 Task: Create a due date automation trigger when advanced on, 2 hours before a card is due add basic not assigned to anyone.
Action: Mouse moved to (1023, 302)
Screenshot: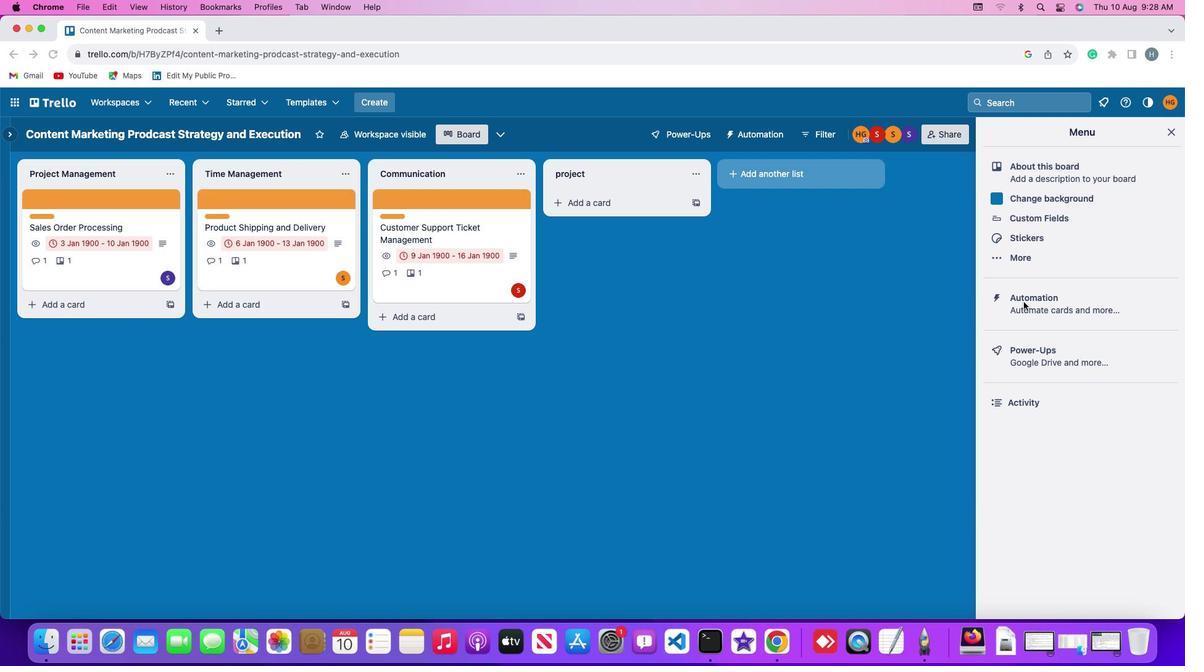 
Action: Mouse pressed left at (1023, 302)
Screenshot: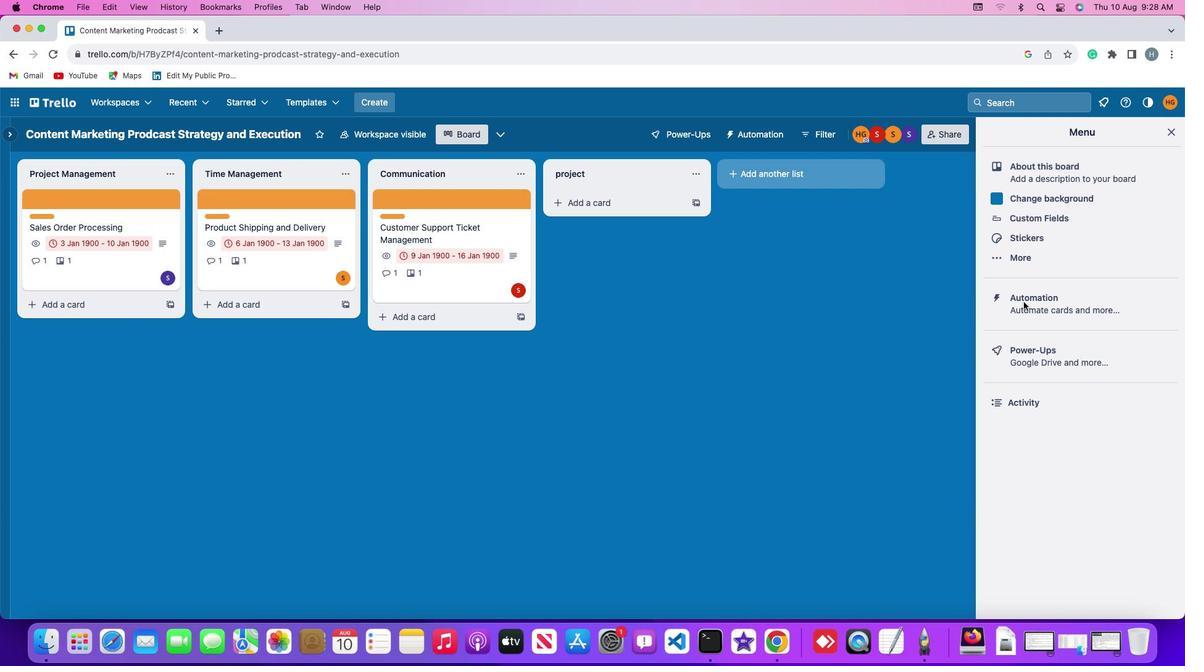 
Action: Mouse pressed left at (1023, 302)
Screenshot: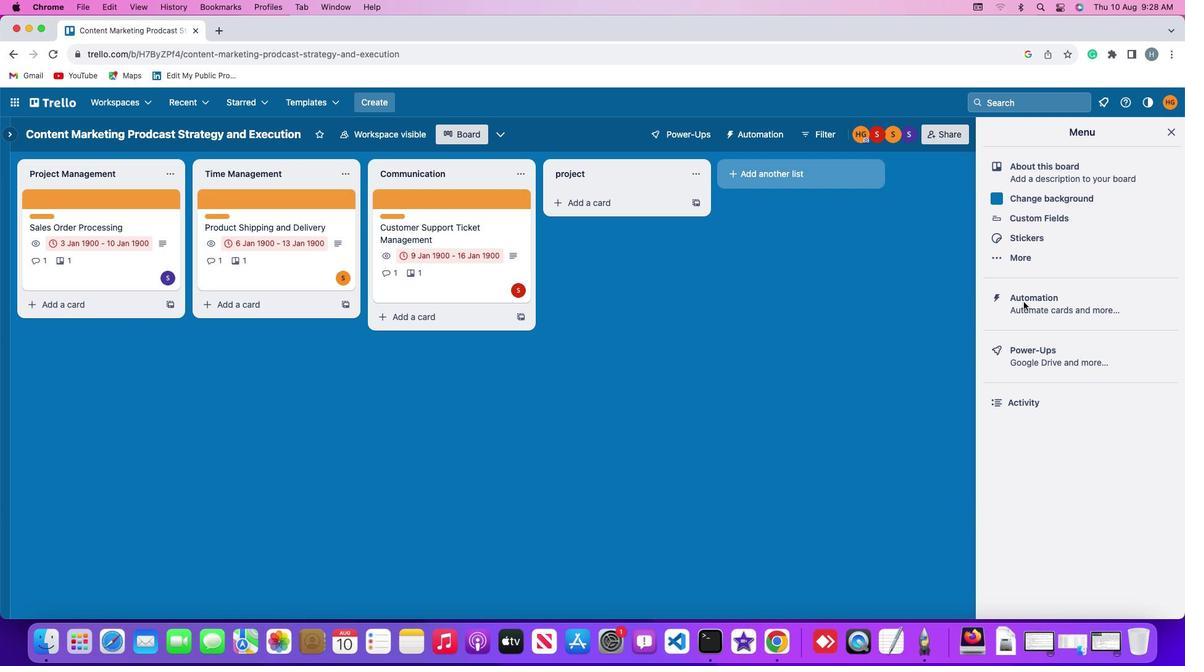 
Action: Mouse moved to (79, 291)
Screenshot: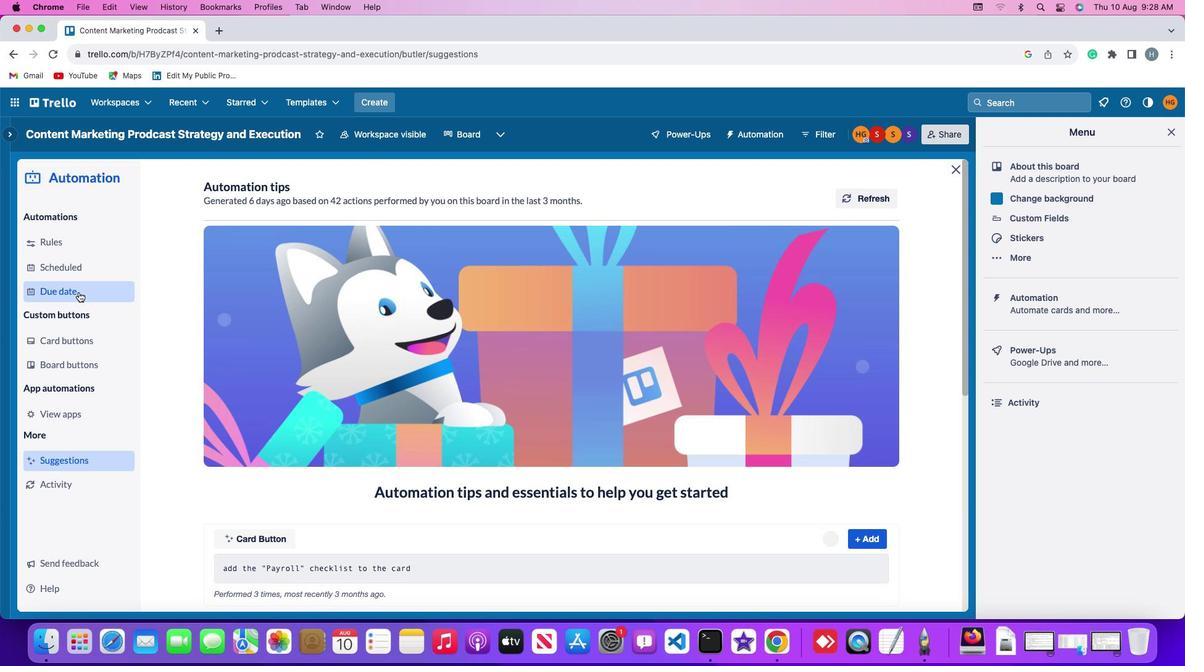 
Action: Mouse pressed left at (79, 291)
Screenshot: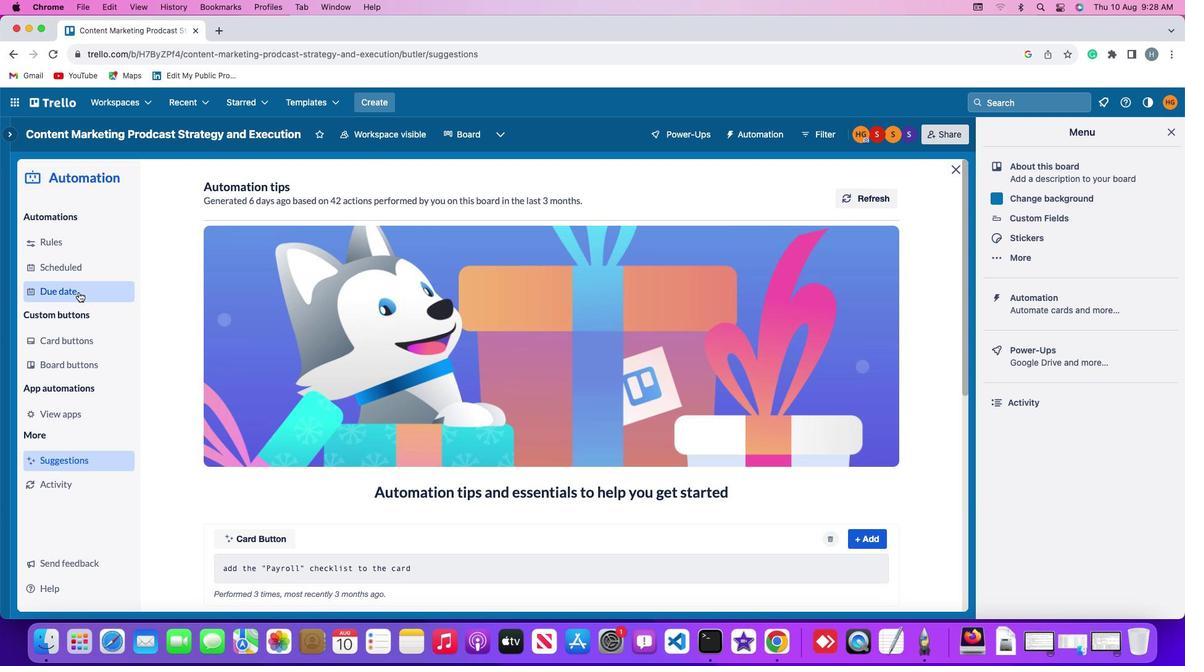 
Action: Mouse moved to (831, 186)
Screenshot: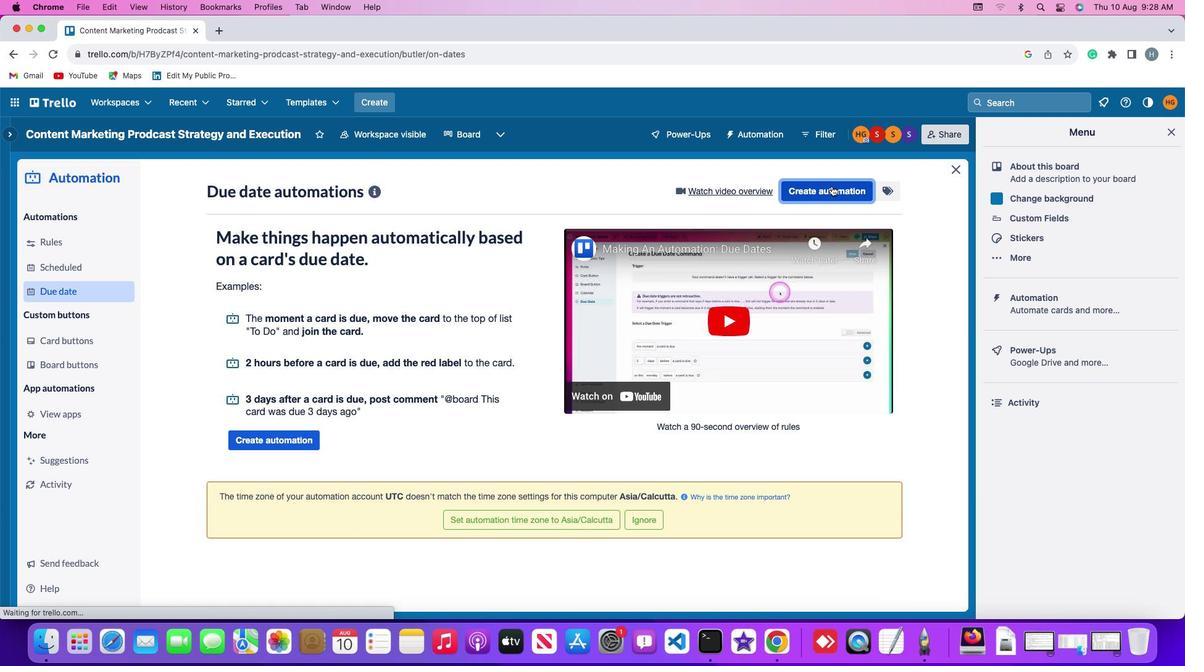 
Action: Mouse pressed left at (831, 186)
Screenshot: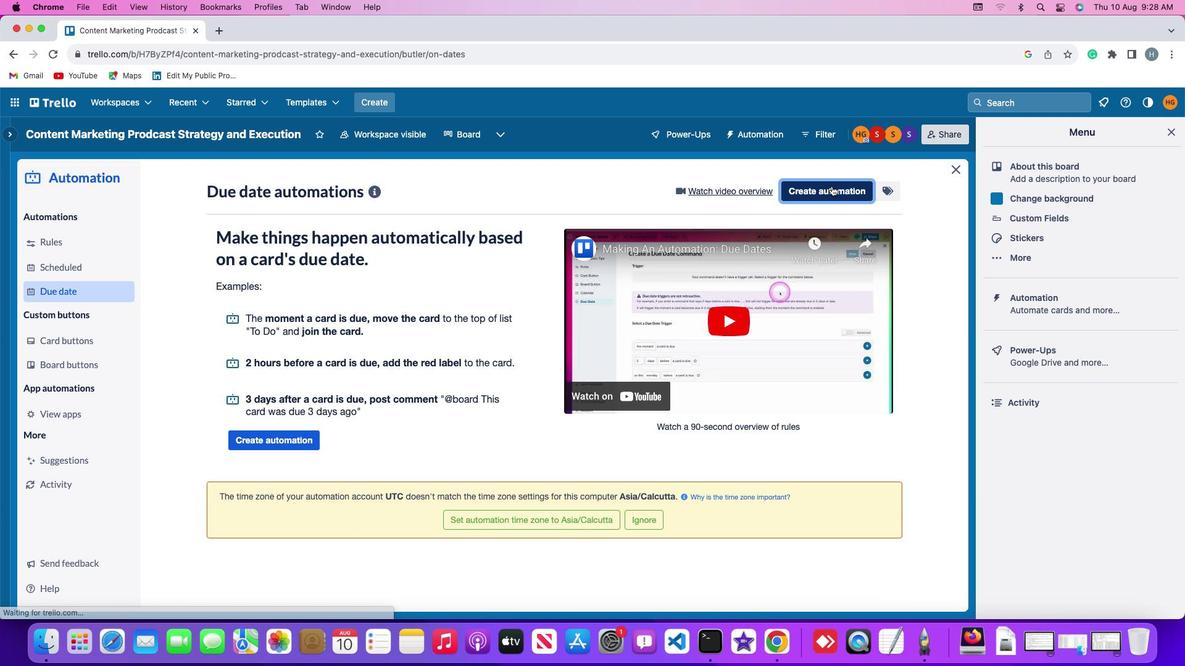 
Action: Mouse moved to (276, 309)
Screenshot: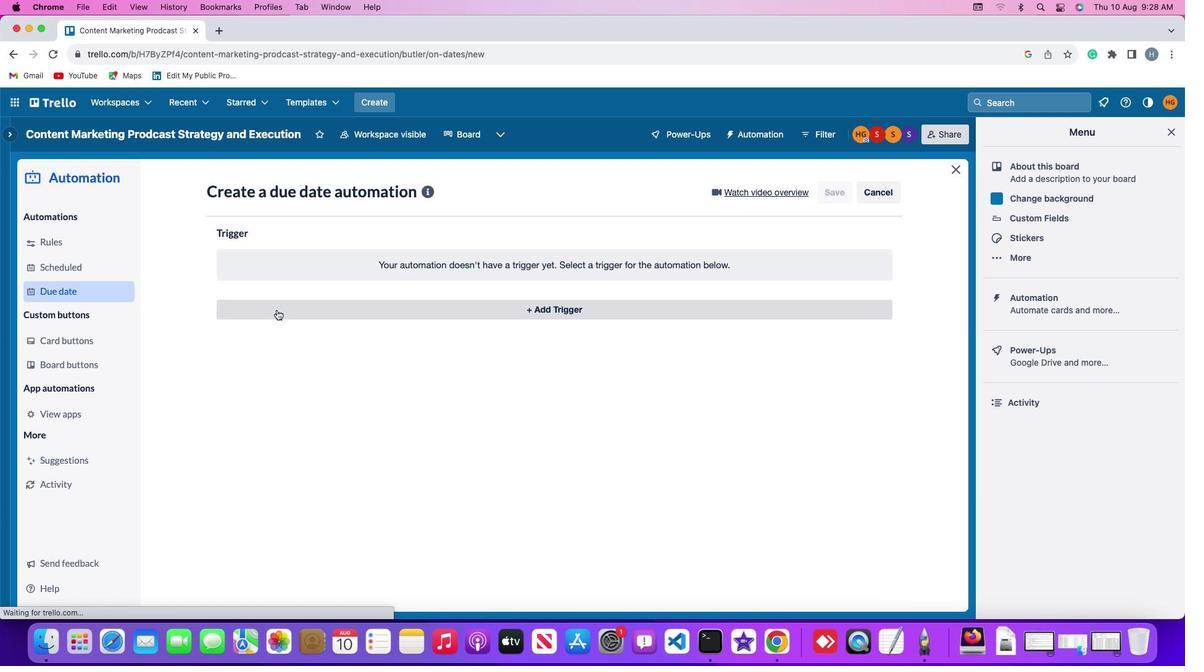 
Action: Mouse pressed left at (276, 309)
Screenshot: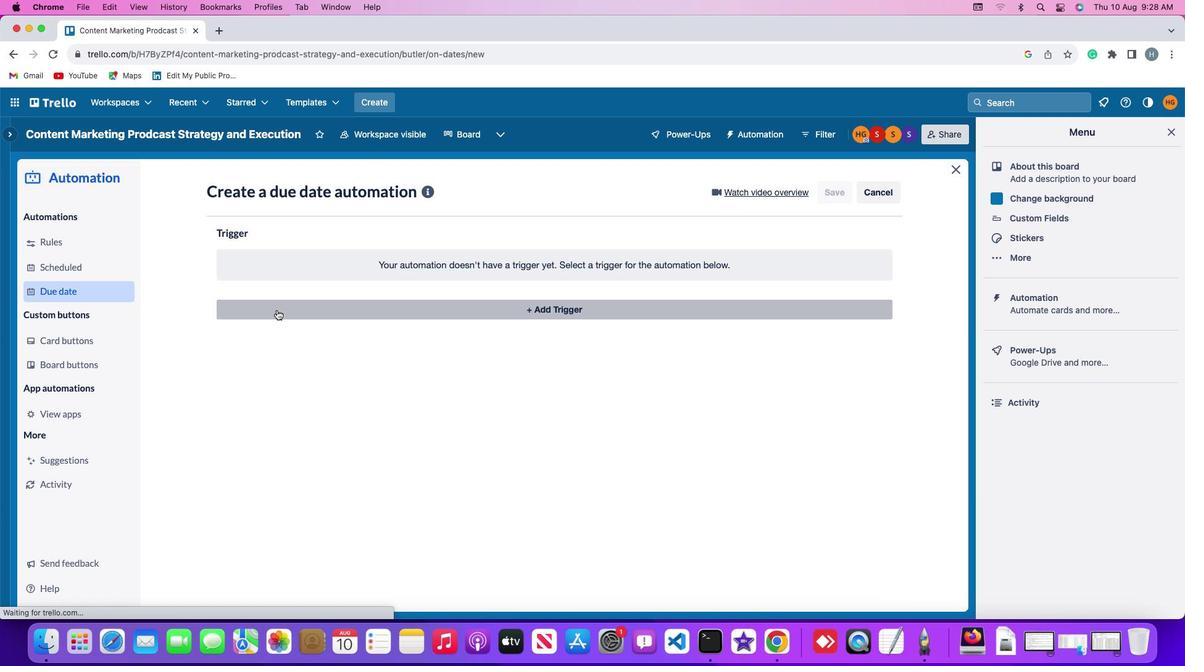 
Action: Mouse moved to (243, 495)
Screenshot: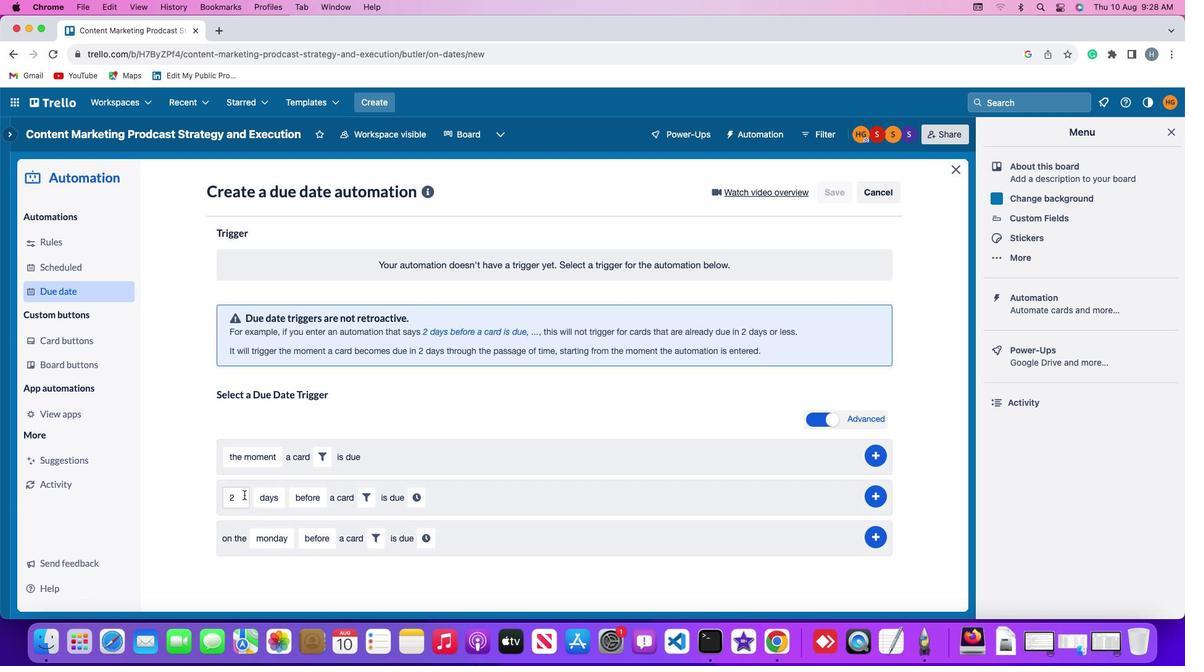 
Action: Mouse pressed left at (243, 495)
Screenshot: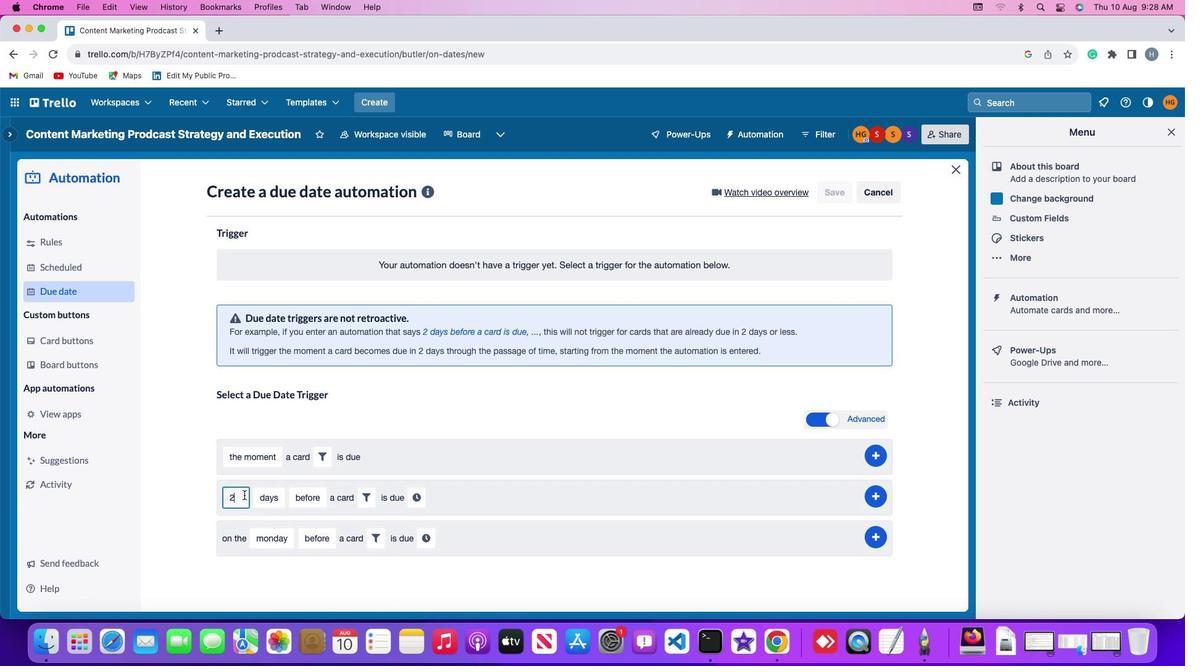
Action: Key pressed Key.backspace'2'
Screenshot: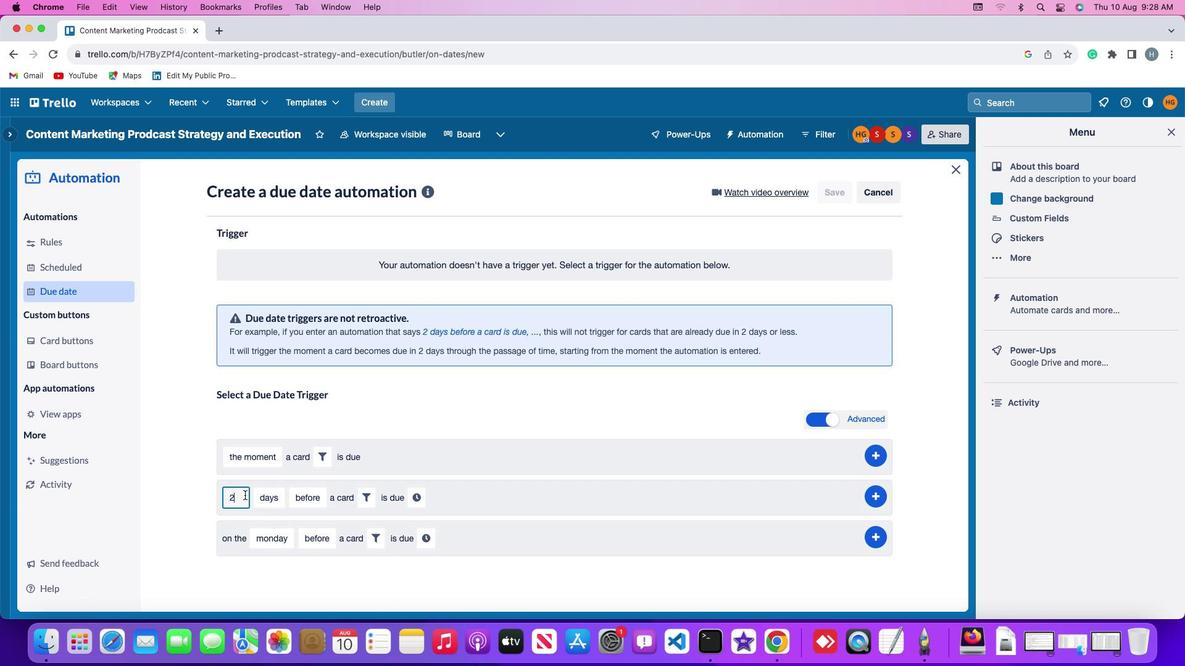 
Action: Mouse moved to (268, 495)
Screenshot: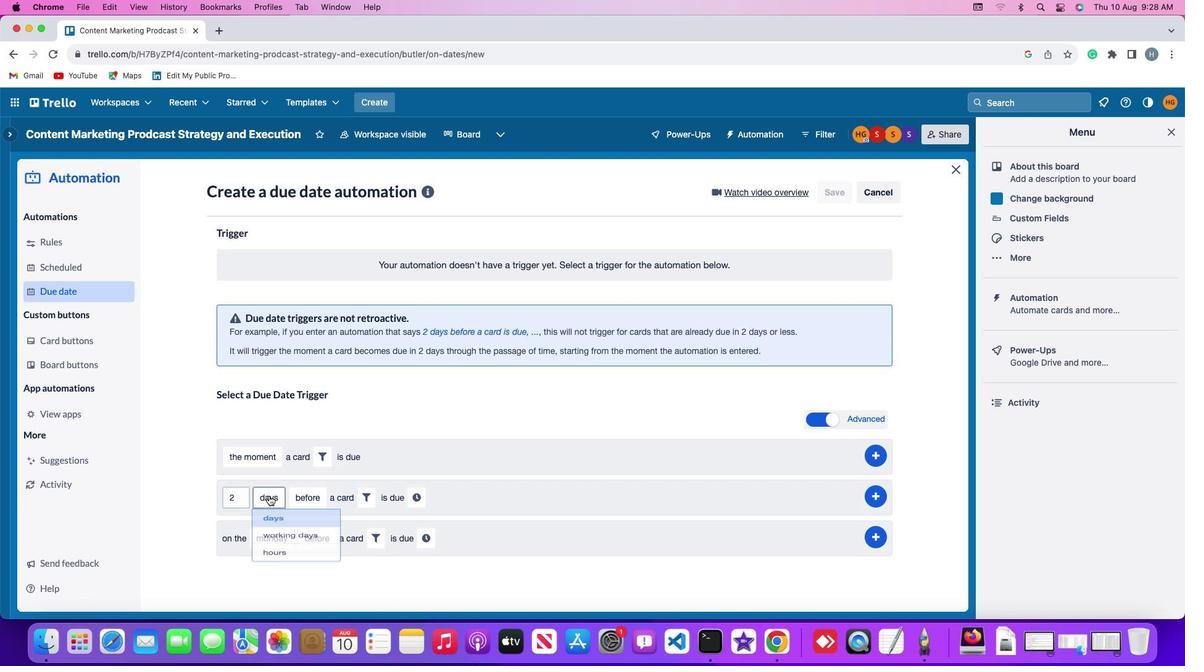 
Action: Mouse pressed left at (268, 495)
Screenshot: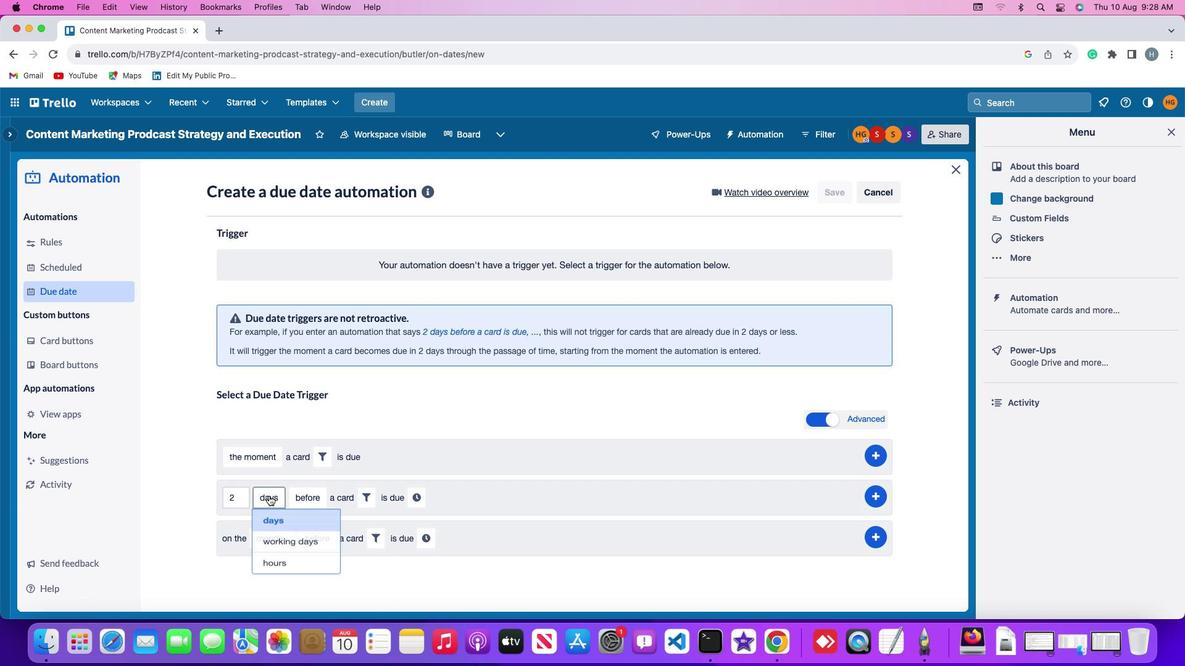 
Action: Mouse moved to (285, 567)
Screenshot: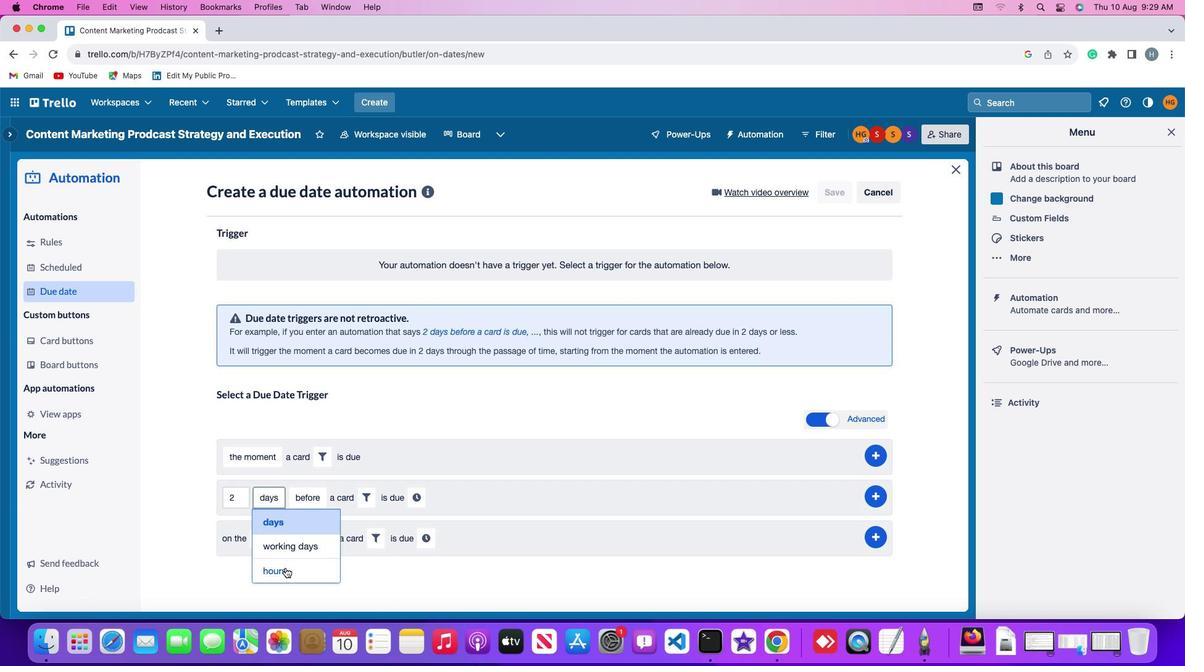 
Action: Mouse pressed left at (285, 567)
Screenshot: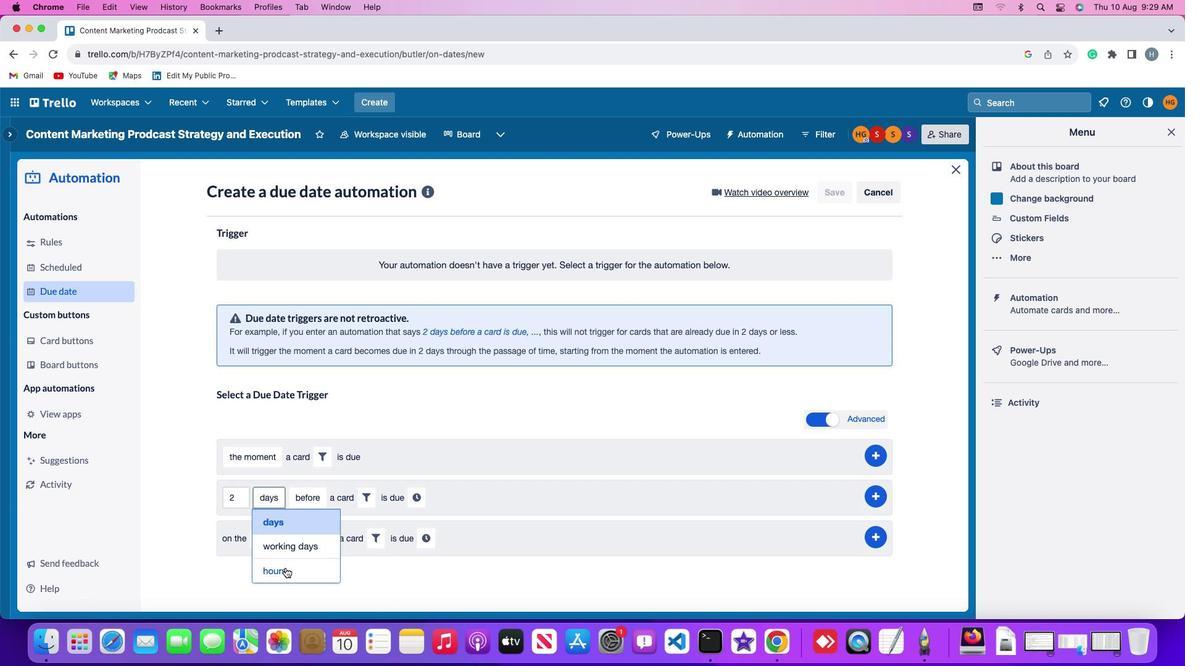 
Action: Mouse moved to (309, 499)
Screenshot: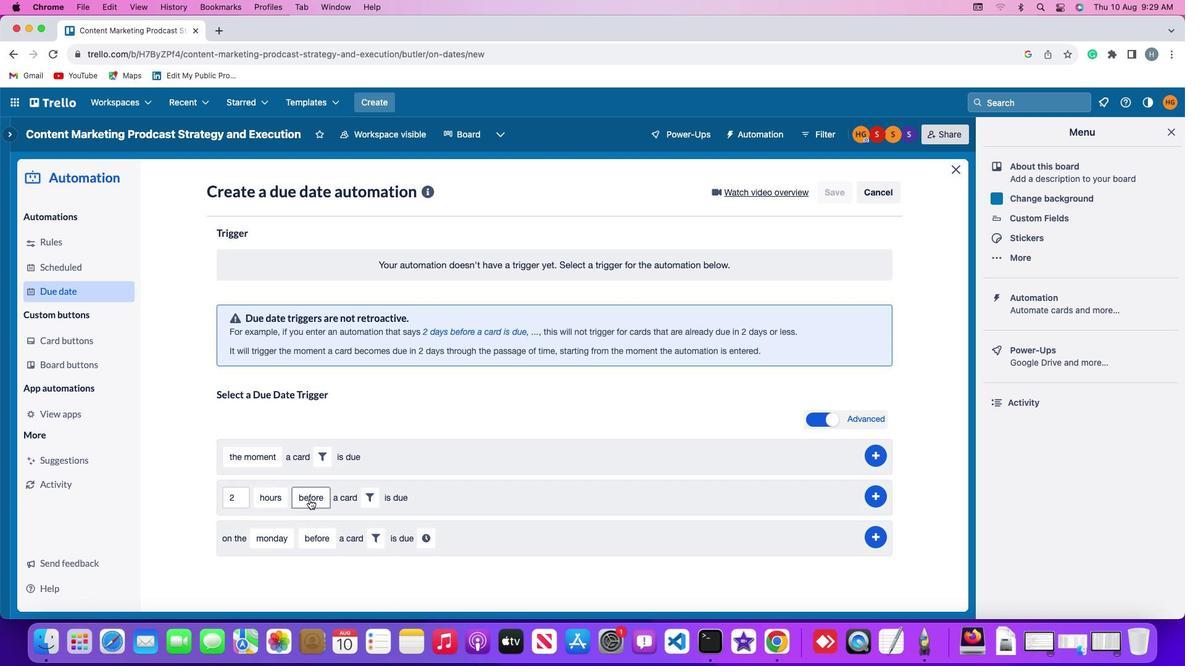 
Action: Mouse pressed left at (309, 499)
Screenshot: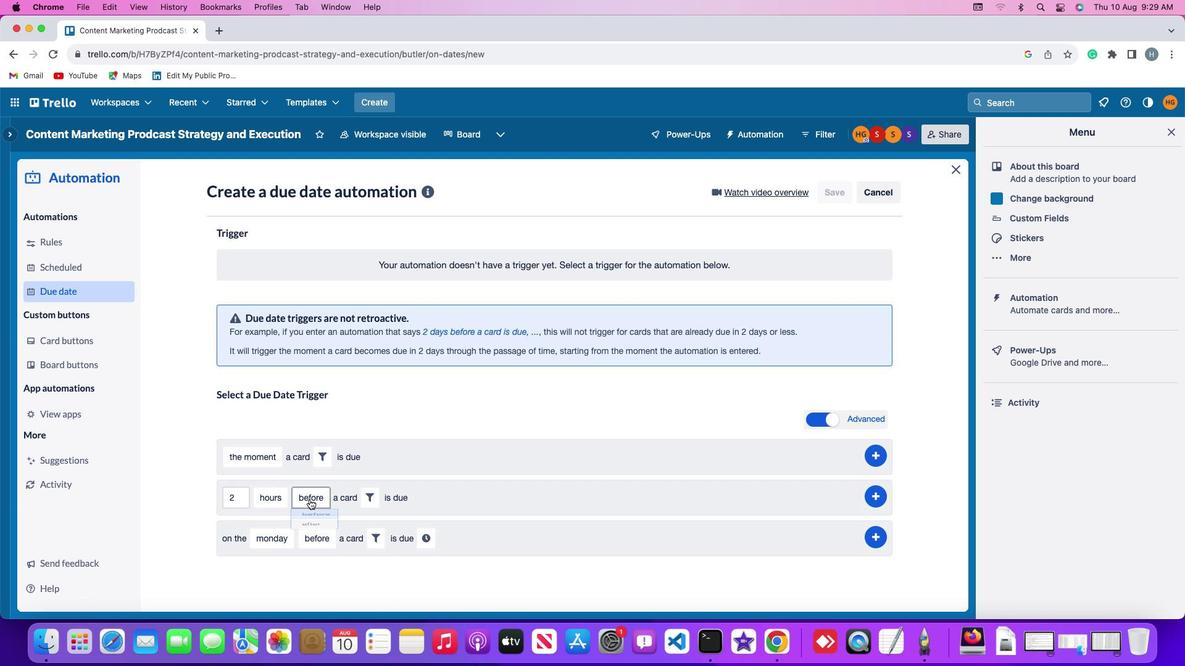 
Action: Mouse moved to (316, 520)
Screenshot: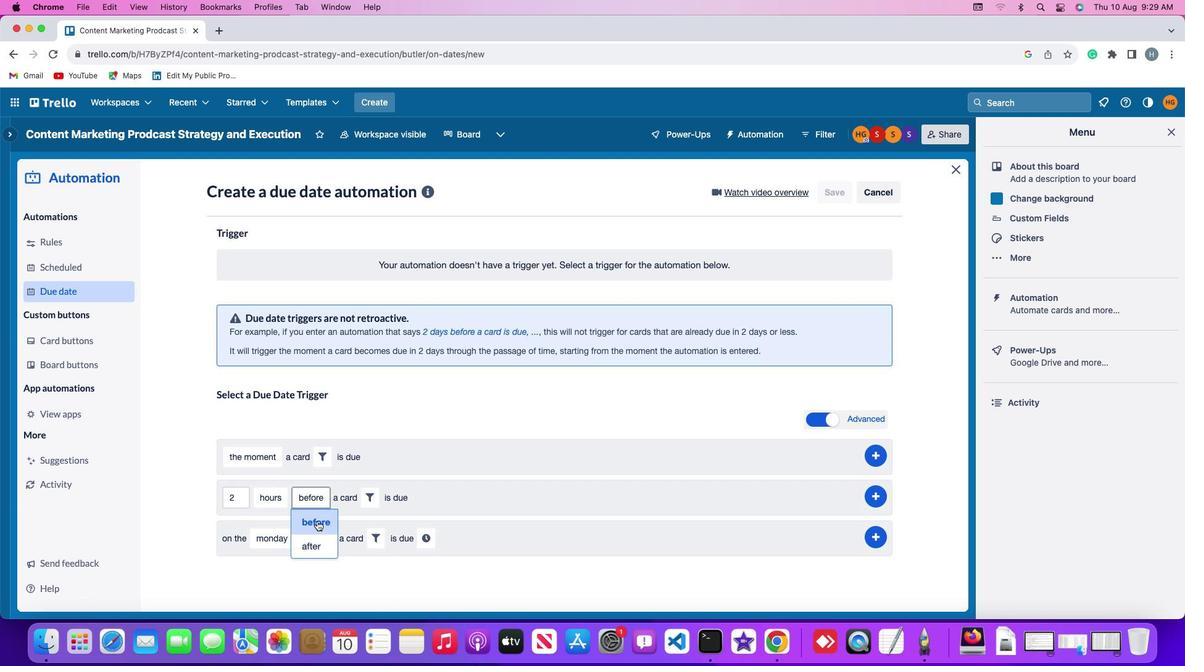 
Action: Mouse pressed left at (316, 520)
Screenshot: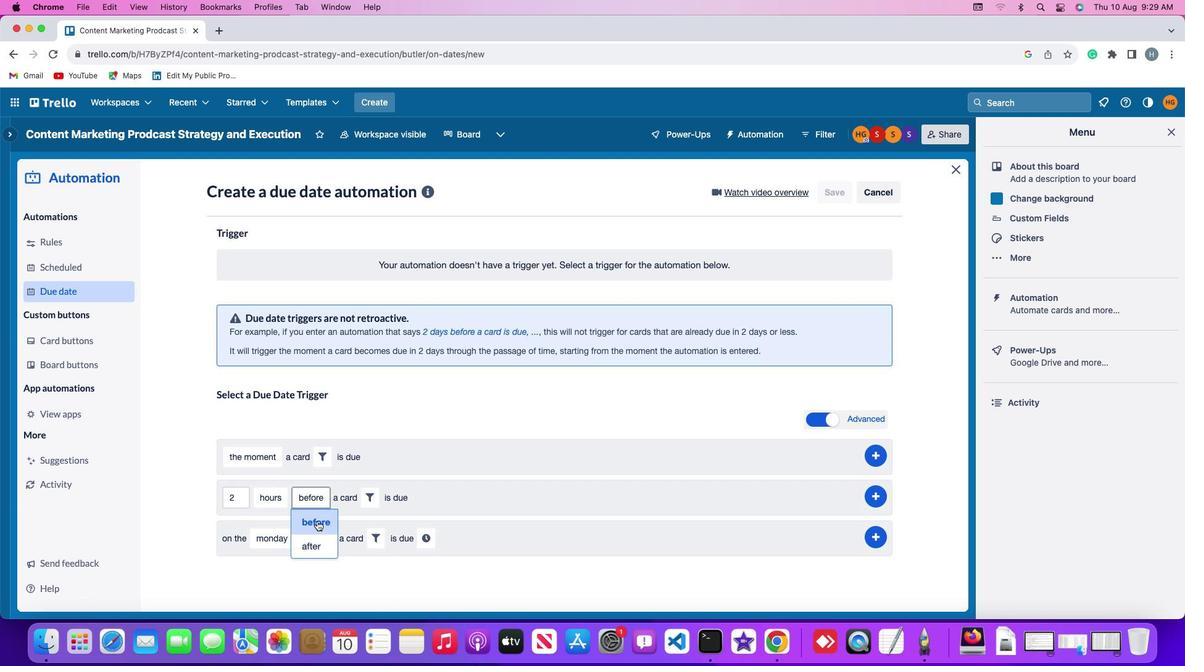 
Action: Mouse moved to (367, 498)
Screenshot: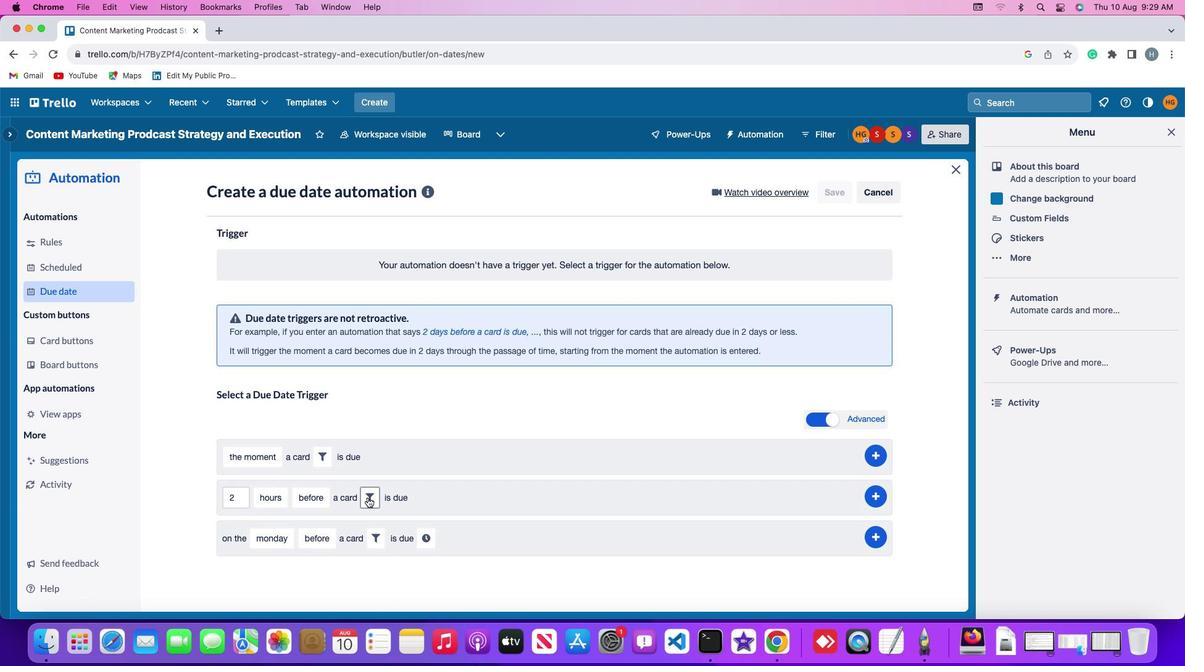 
Action: Mouse pressed left at (367, 498)
Screenshot: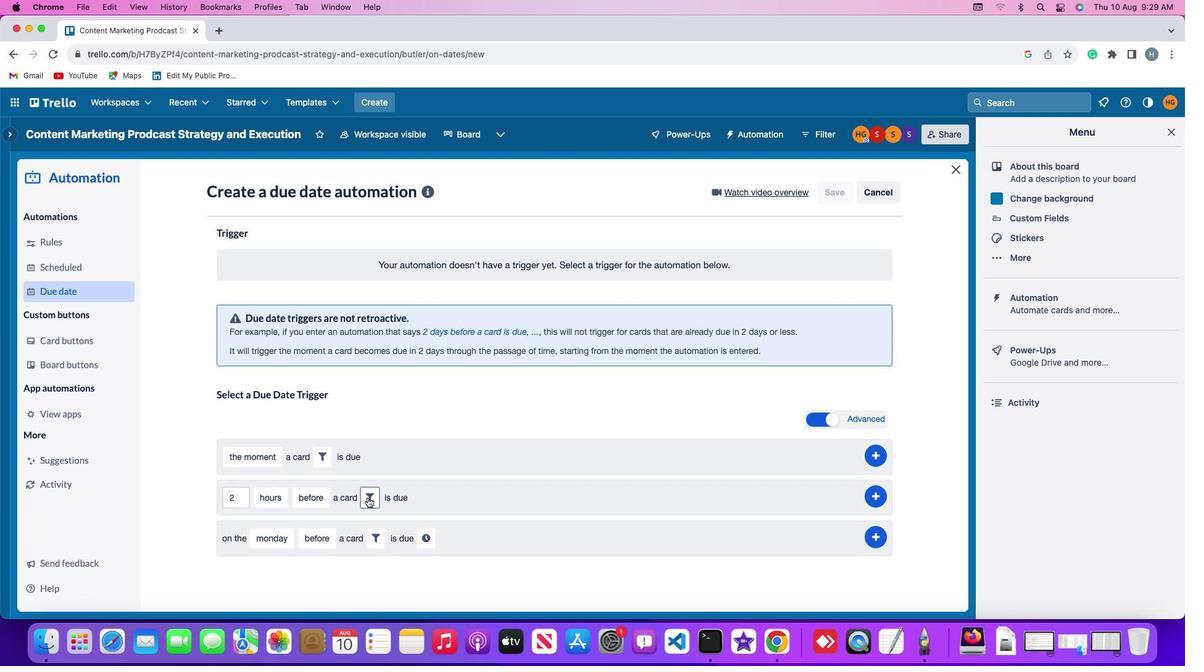 
Action: Mouse moved to (336, 585)
Screenshot: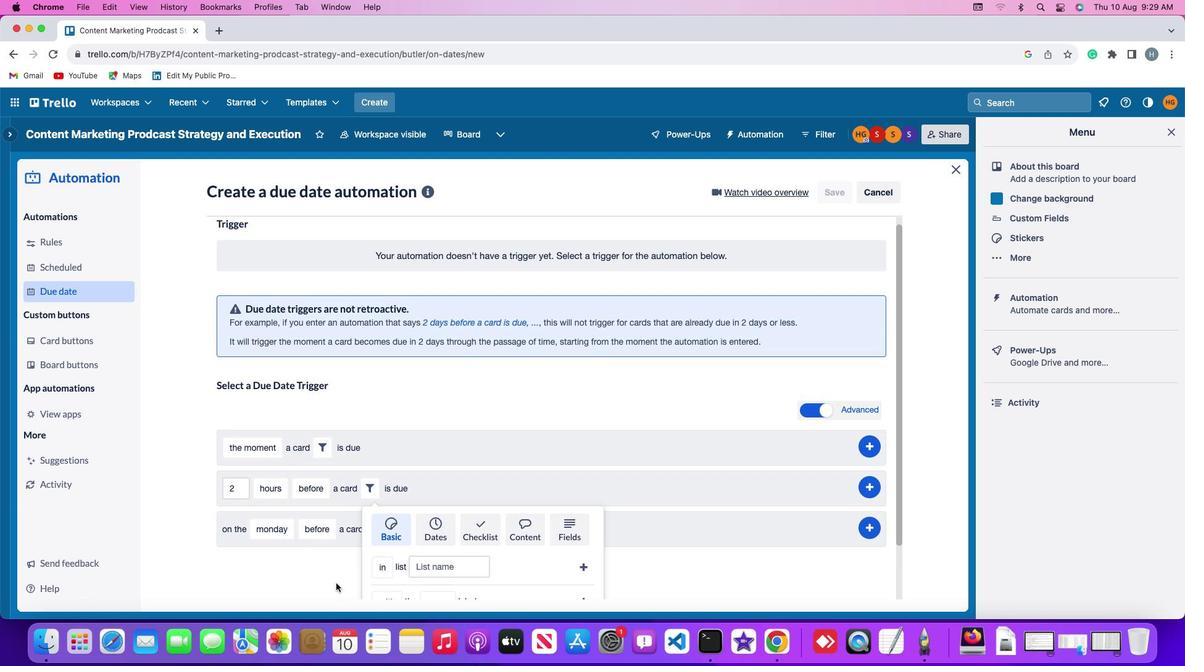 
Action: Mouse scrolled (336, 585) with delta (0, 0)
Screenshot: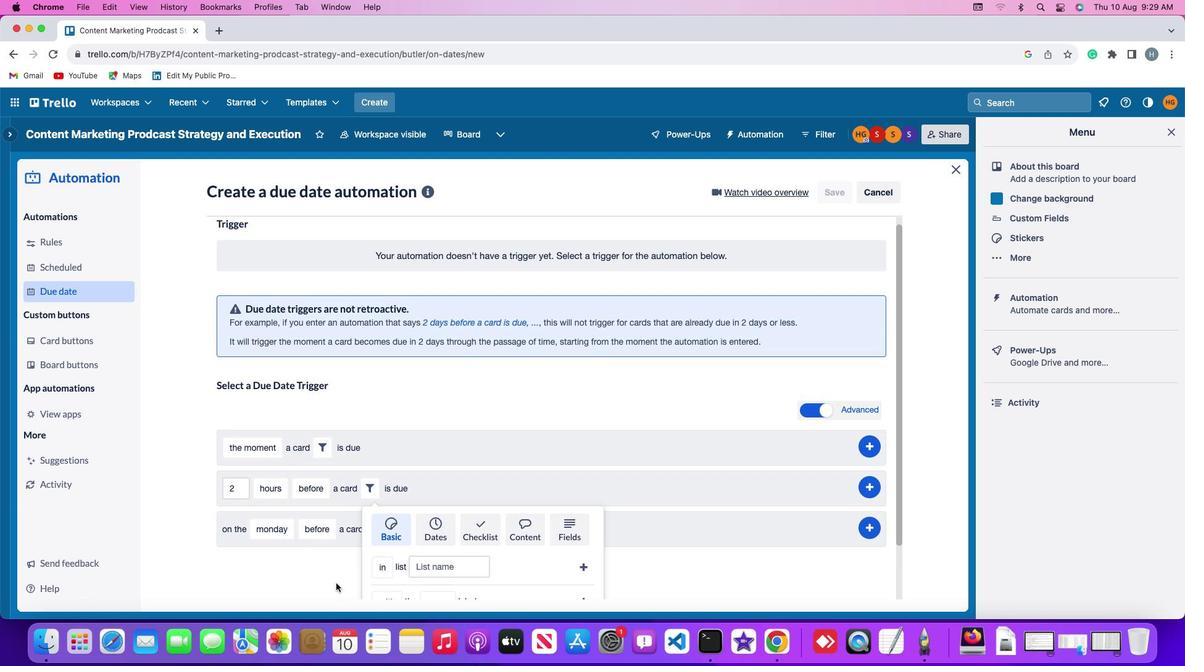 
Action: Mouse scrolled (336, 585) with delta (0, 0)
Screenshot: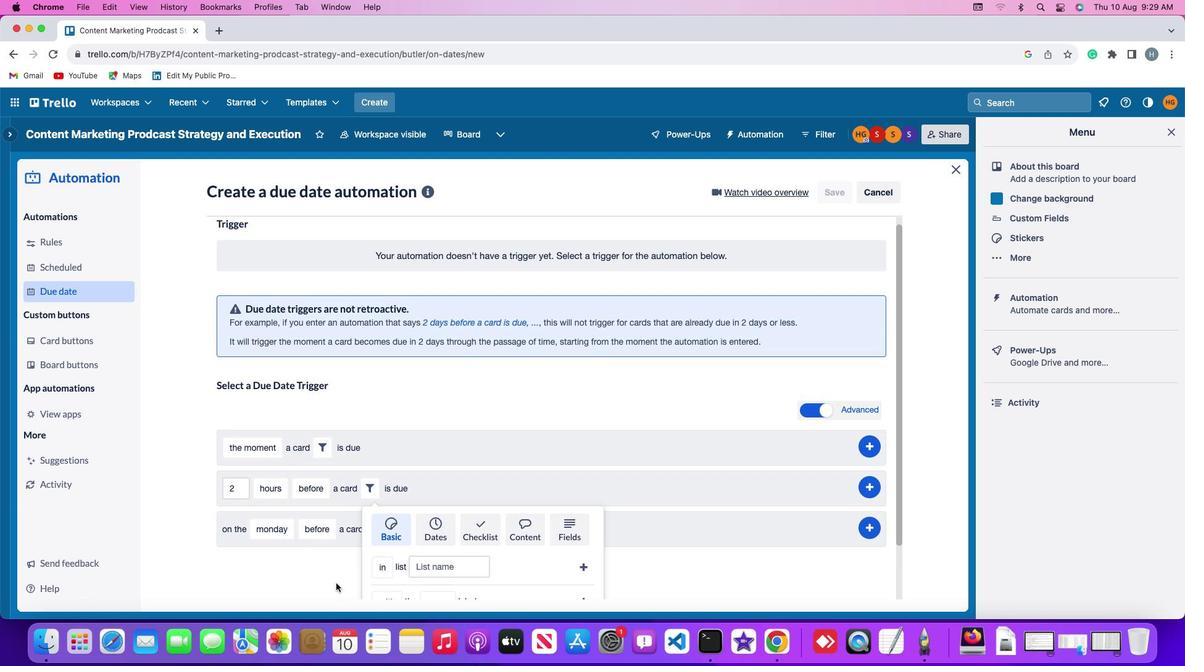 
Action: Mouse scrolled (336, 585) with delta (0, -1)
Screenshot: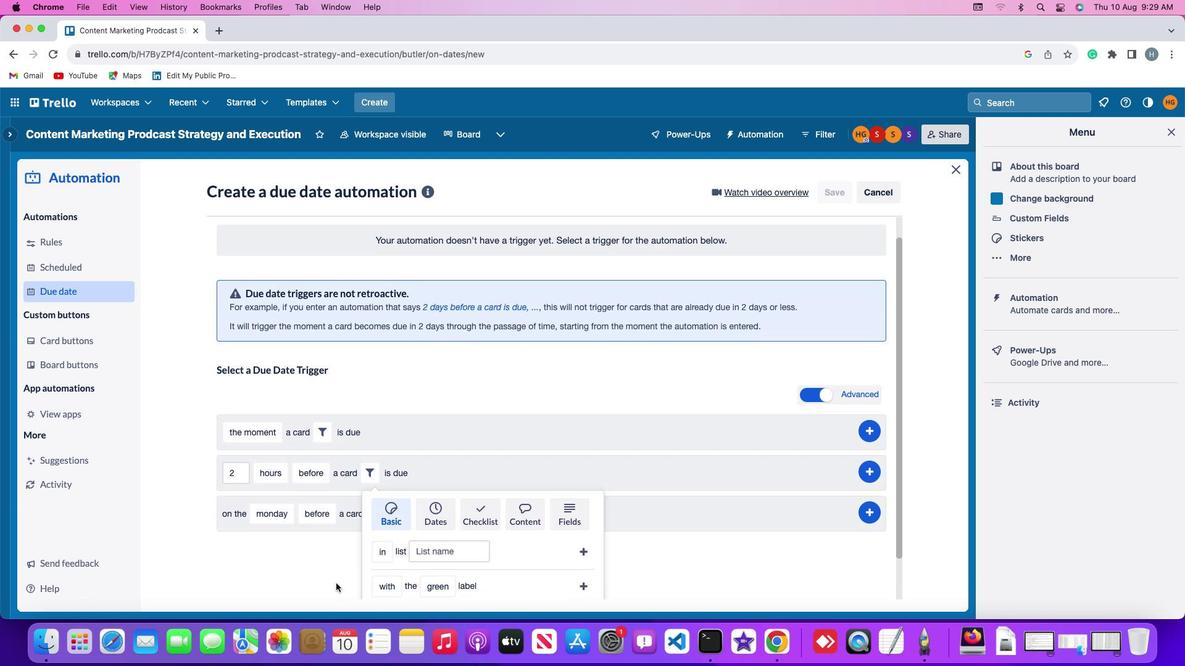 
Action: Mouse moved to (336, 585)
Screenshot: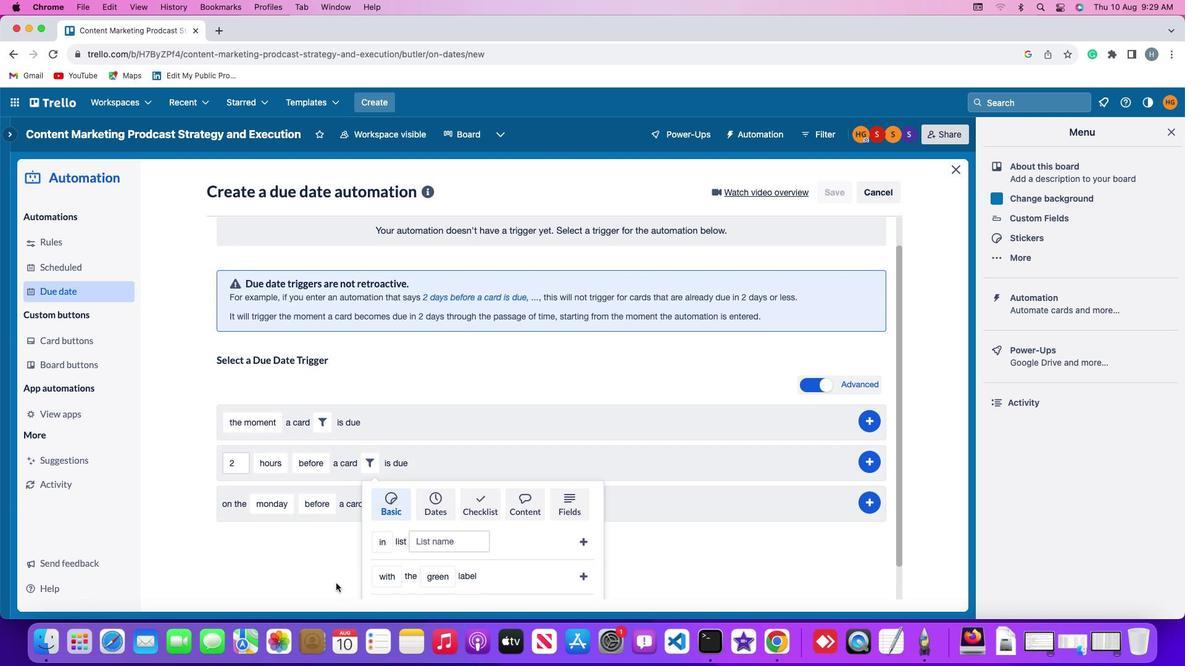 
Action: Mouse scrolled (336, 585) with delta (0, -2)
Screenshot: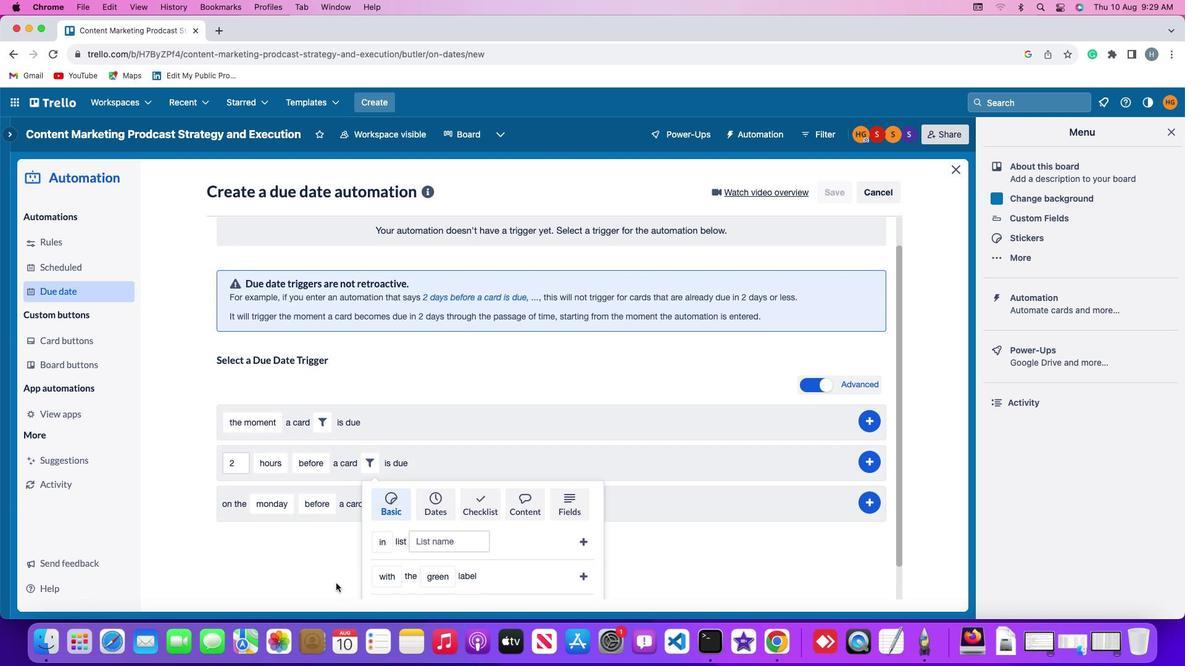 
Action: Mouse moved to (336, 583)
Screenshot: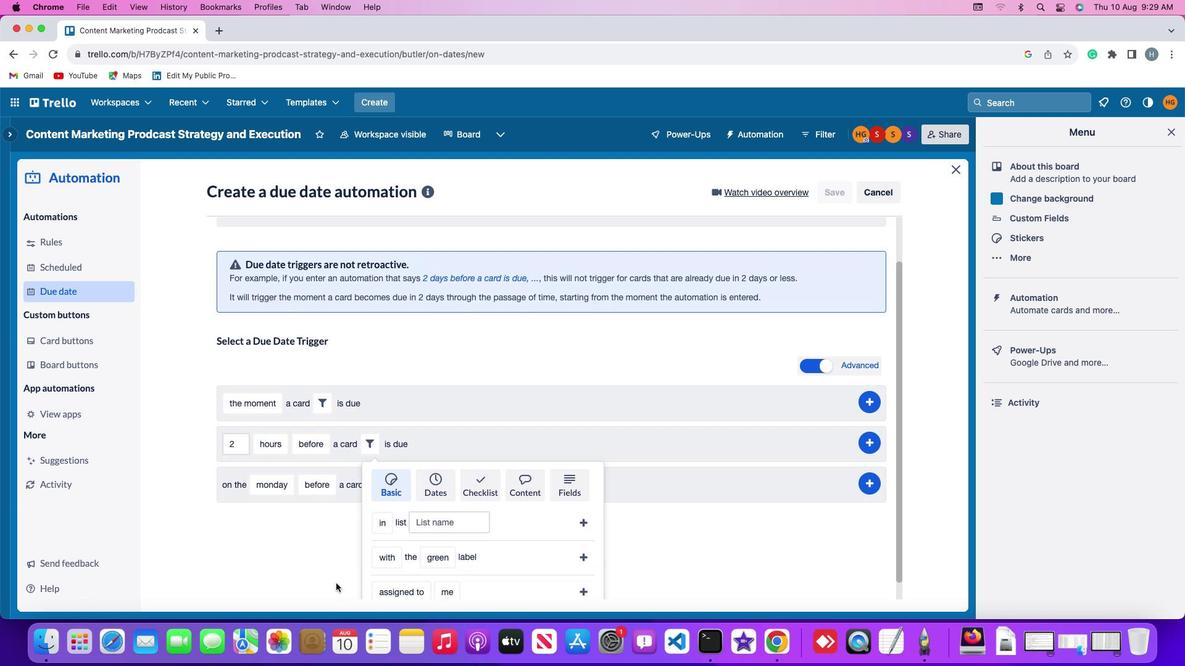 
Action: Mouse scrolled (336, 583) with delta (0, -3)
Screenshot: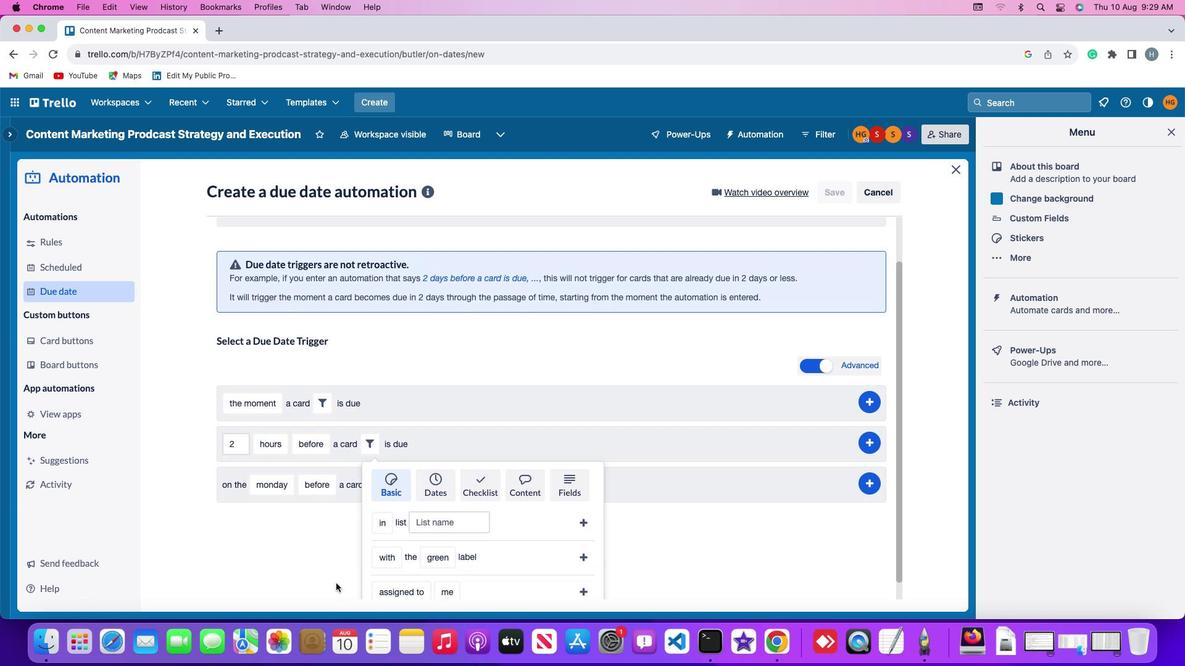 
Action: Mouse moved to (384, 581)
Screenshot: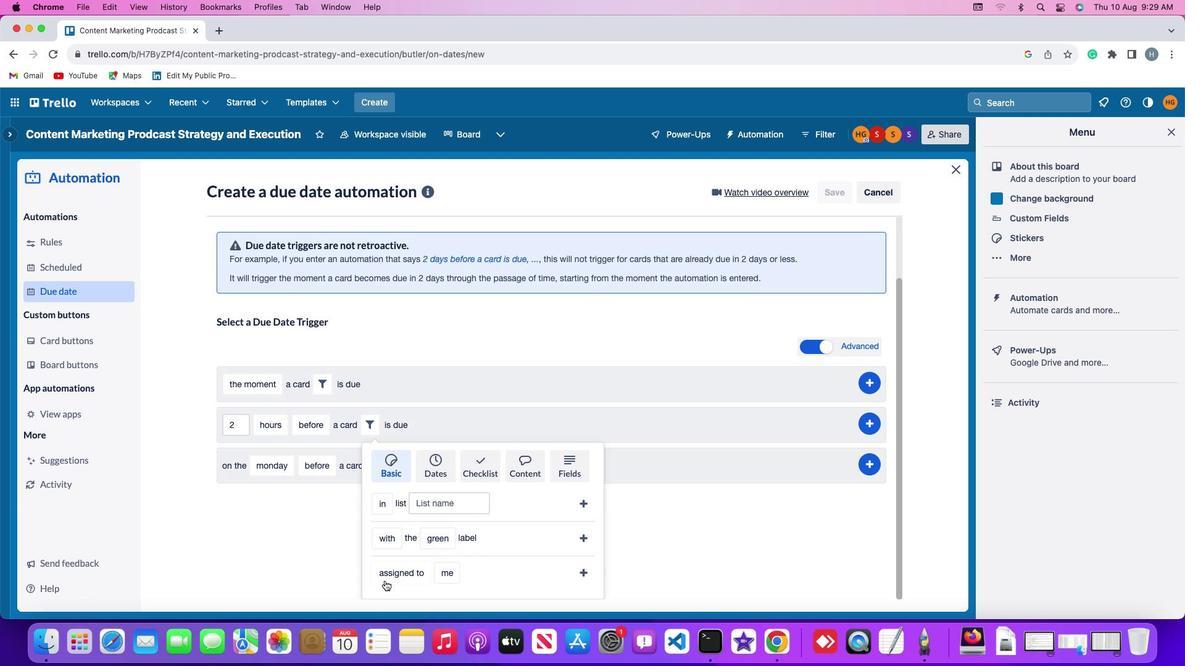 
Action: Mouse pressed left at (384, 581)
Screenshot: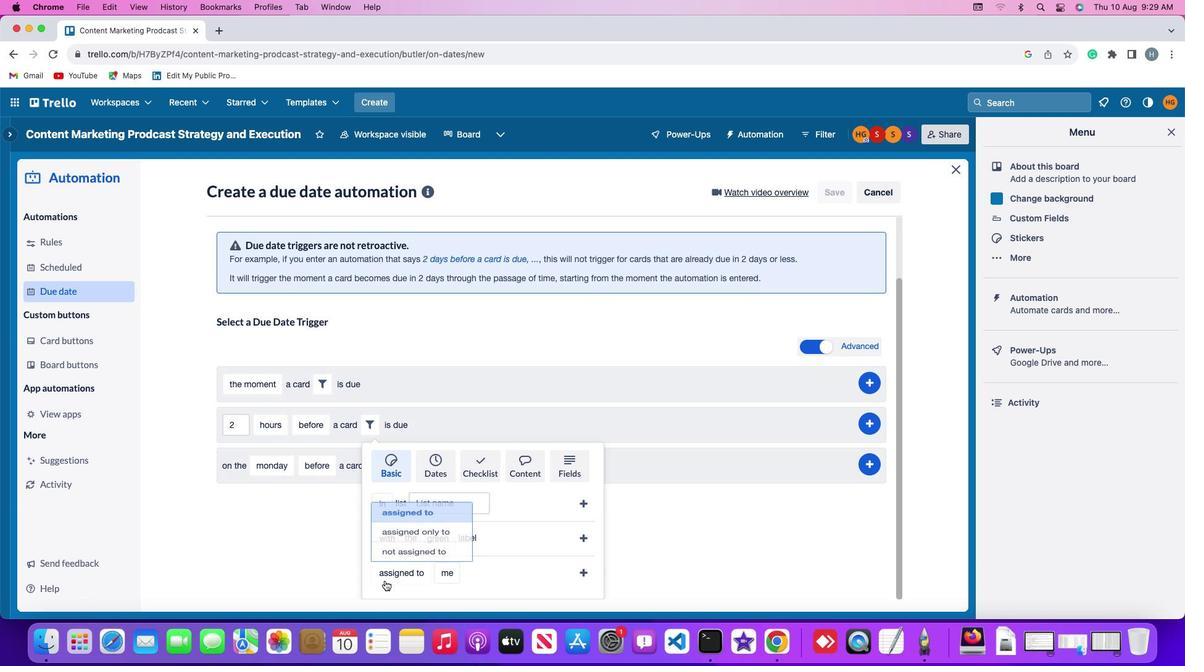 
Action: Mouse moved to (394, 554)
Screenshot: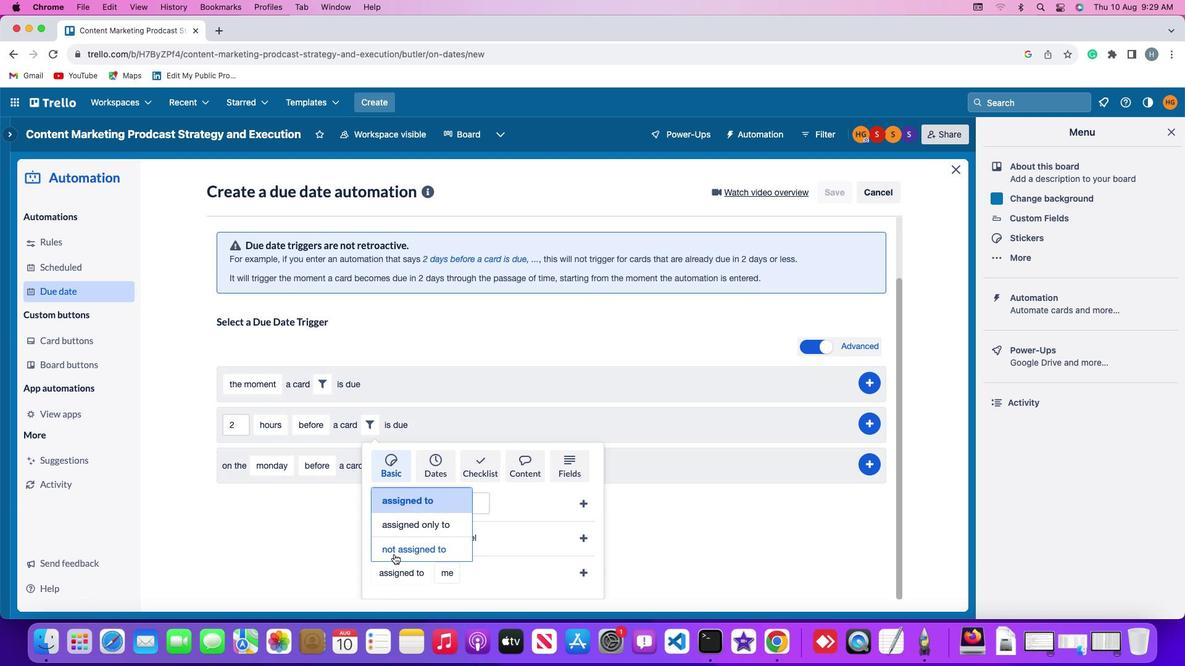 
Action: Mouse pressed left at (394, 554)
Screenshot: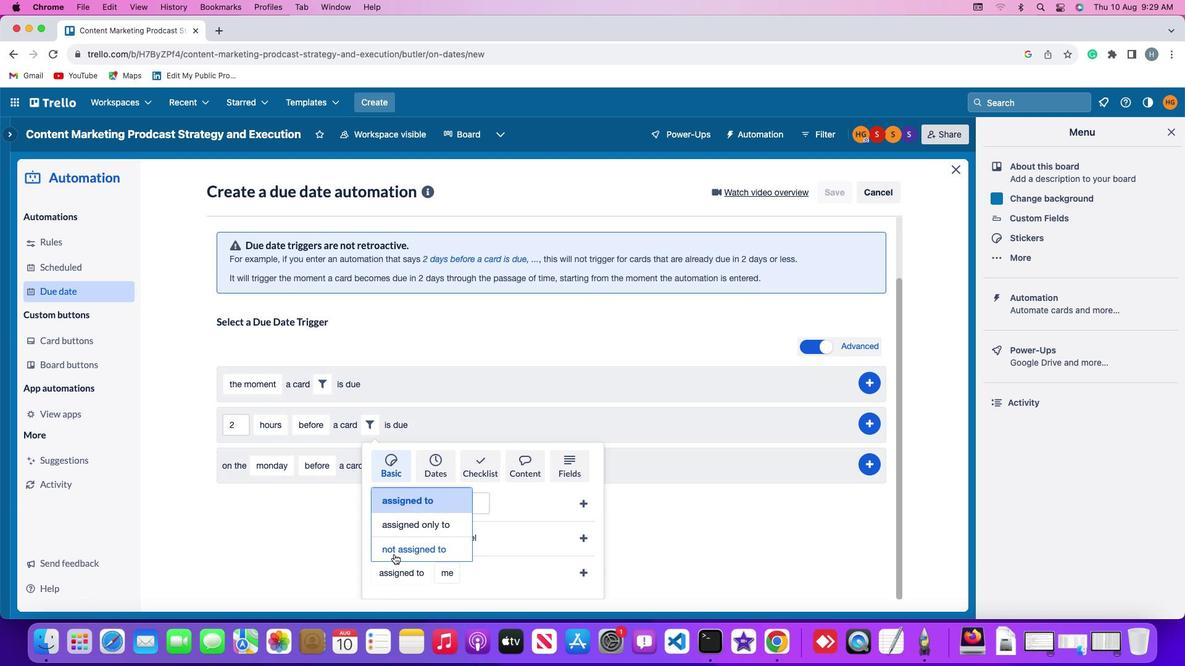 
Action: Mouse moved to (457, 575)
Screenshot: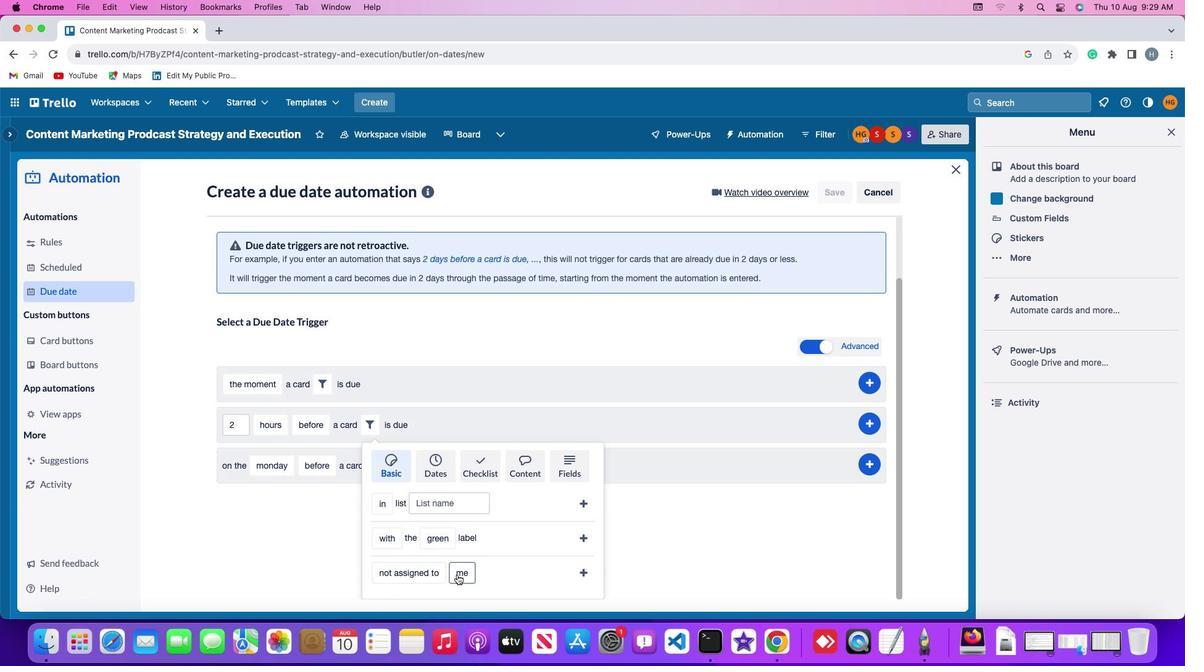 
Action: Mouse pressed left at (457, 575)
Screenshot: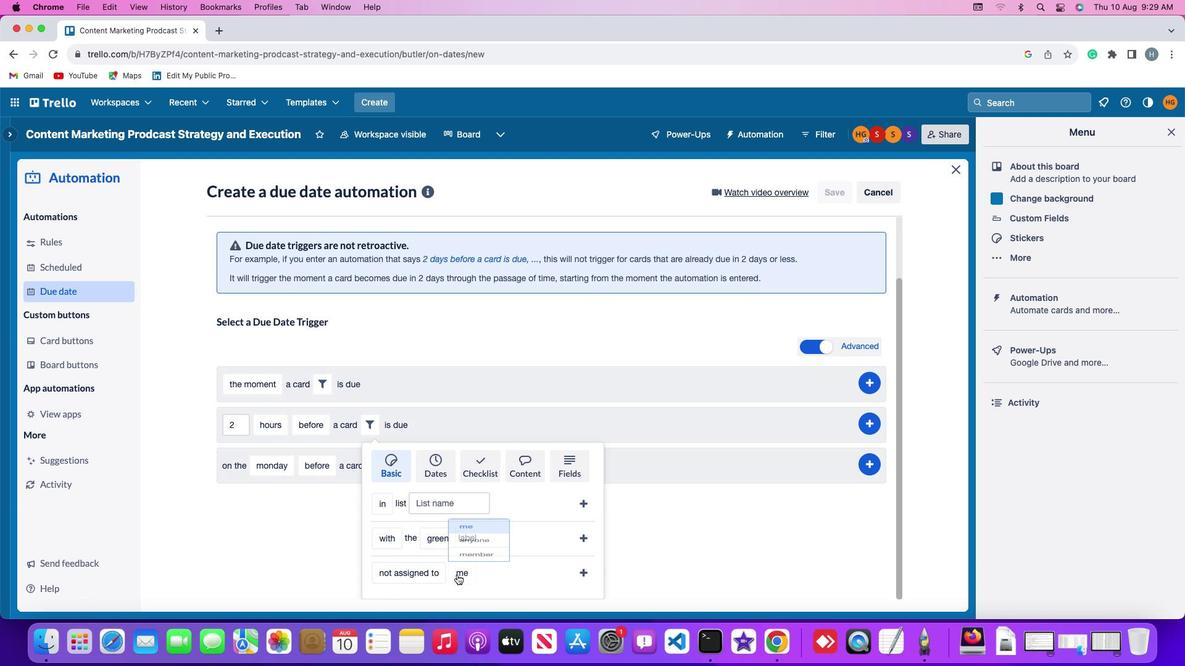 
Action: Mouse moved to (467, 525)
Screenshot: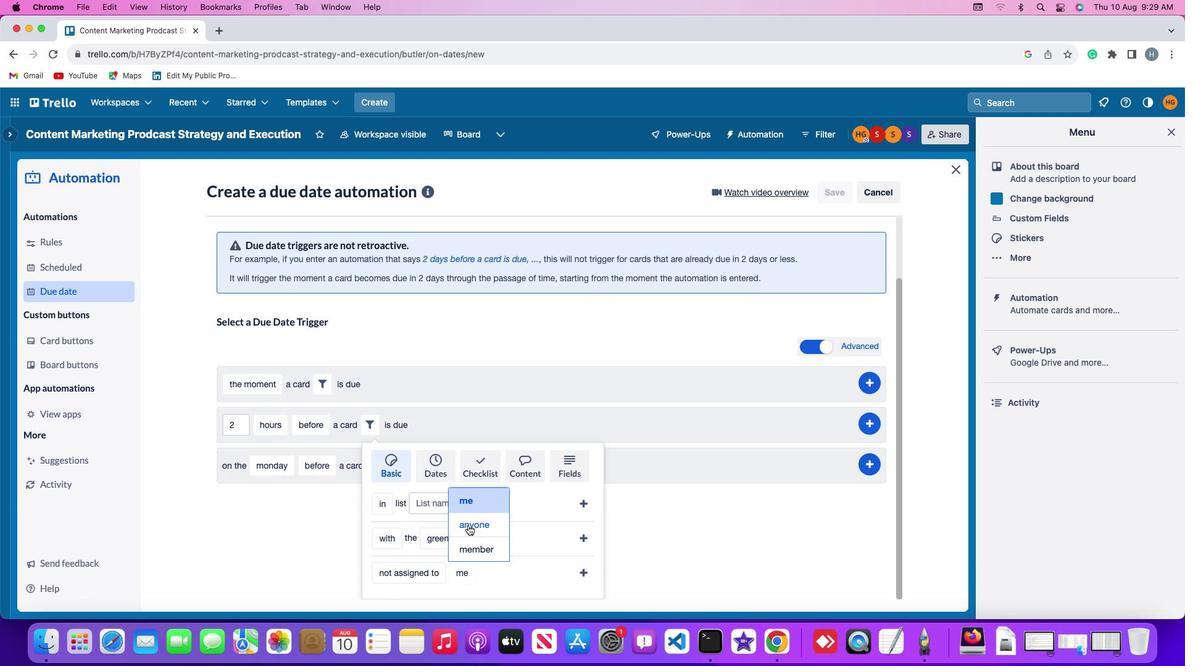 
Action: Mouse pressed left at (467, 525)
Screenshot: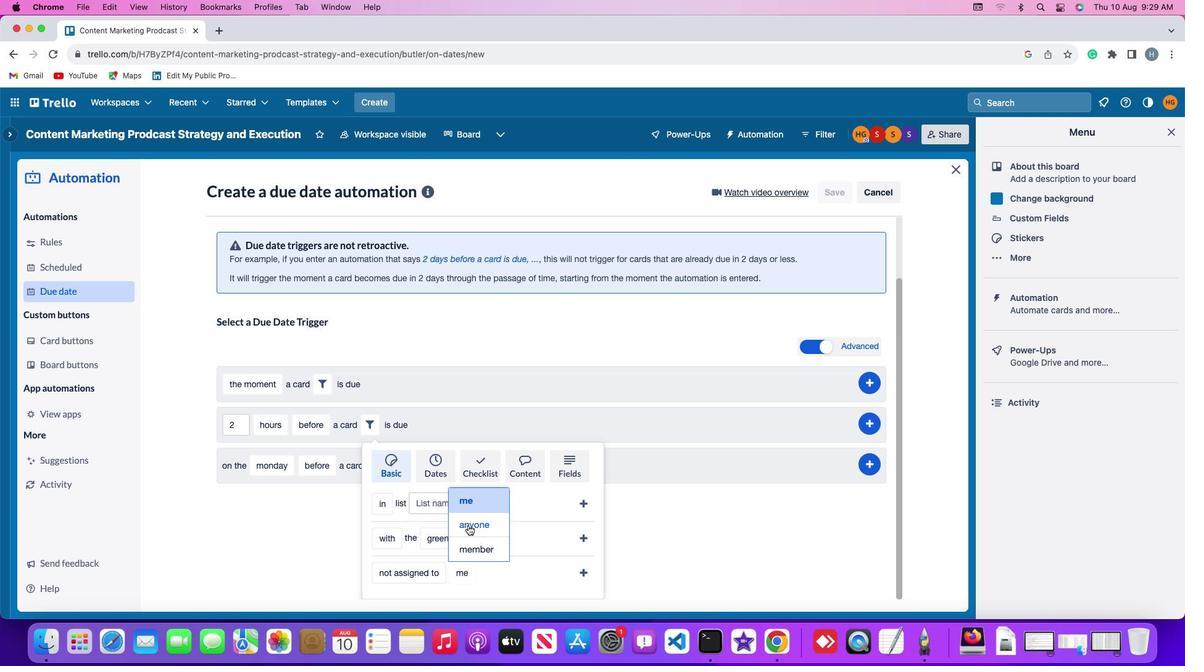 
Action: Mouse moved to (583, 571)
Screenshot: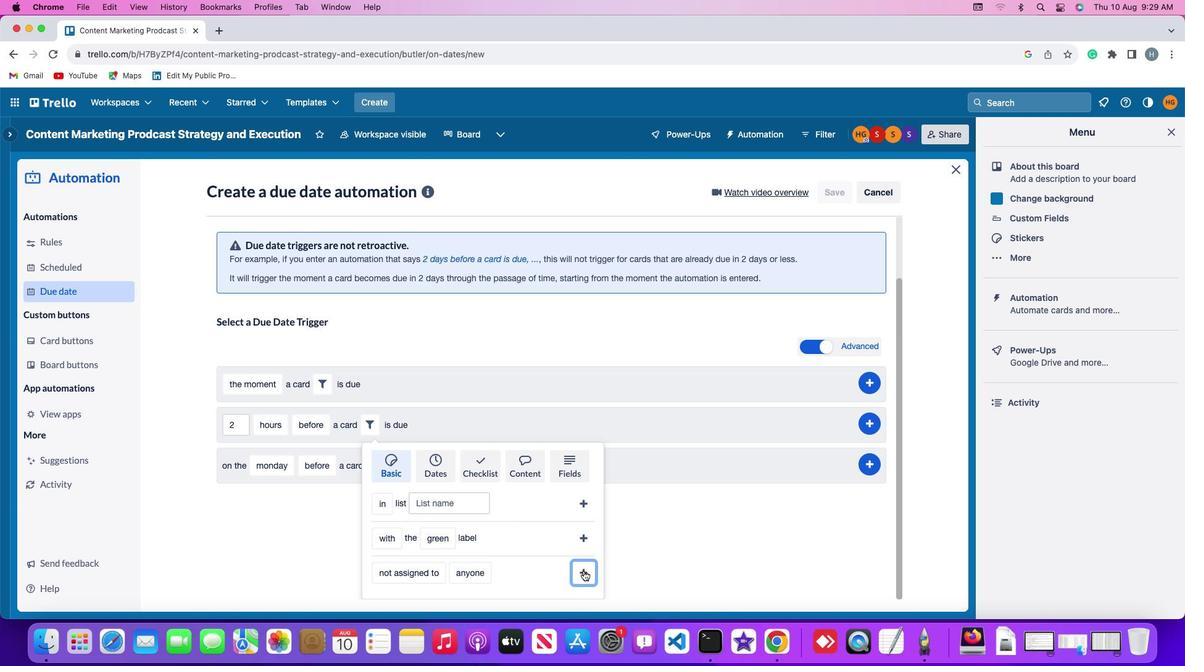 
Action: Mouse pressed left at (583, 571)
Screenshot: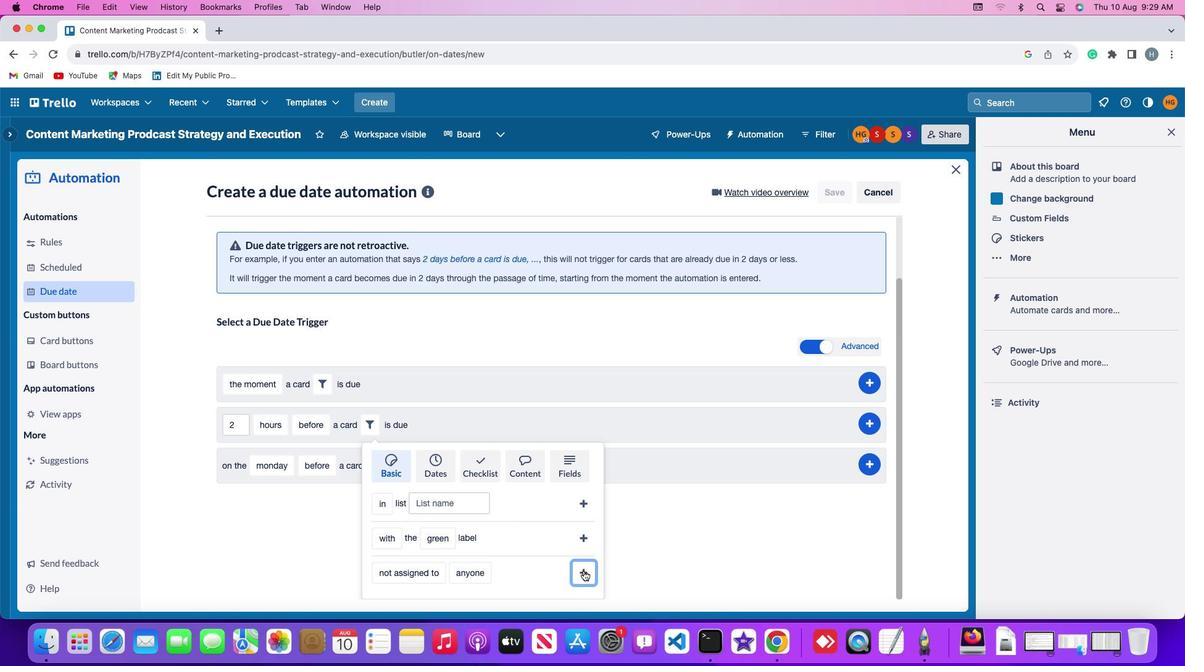 
Action: Mouse moved to (880, 495)
Screenshot: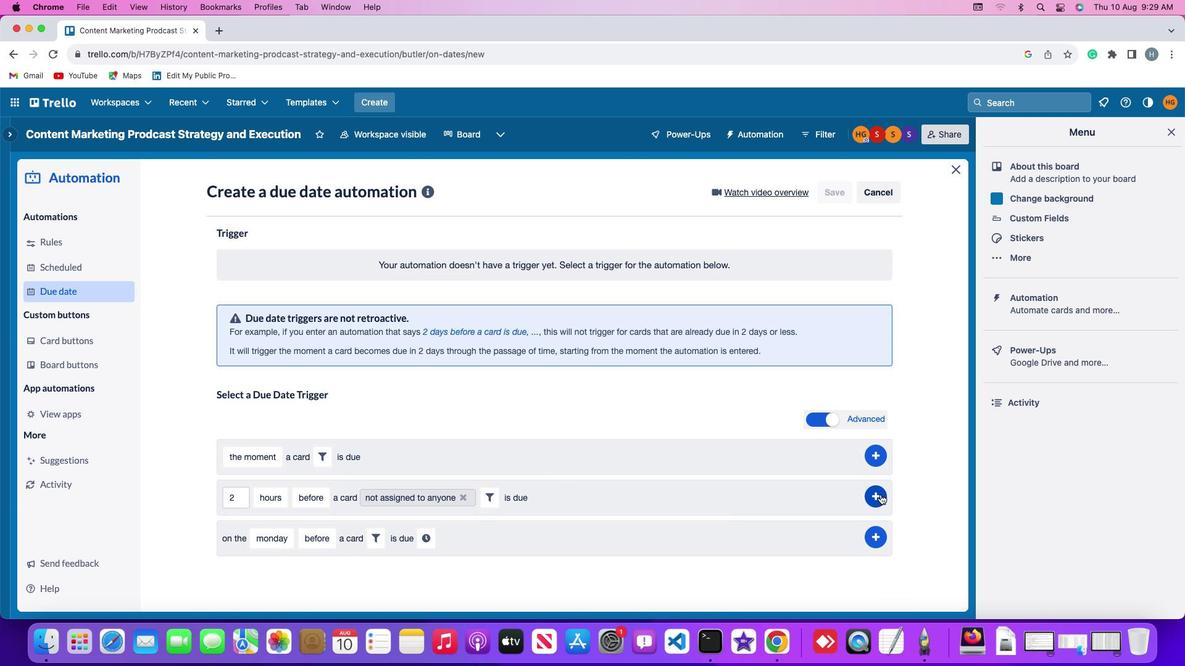 
Action: Mouse pressed left at (880, 495)
Screenshot: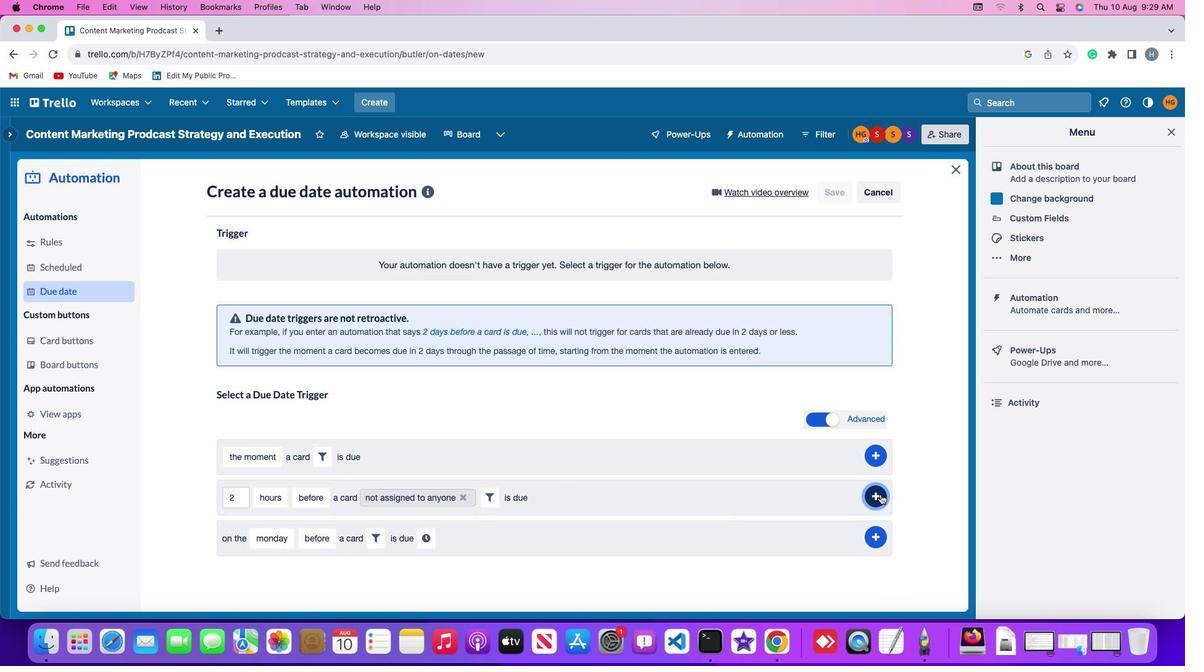 
Action: Mouse moved to (935, 412)
Screenshot: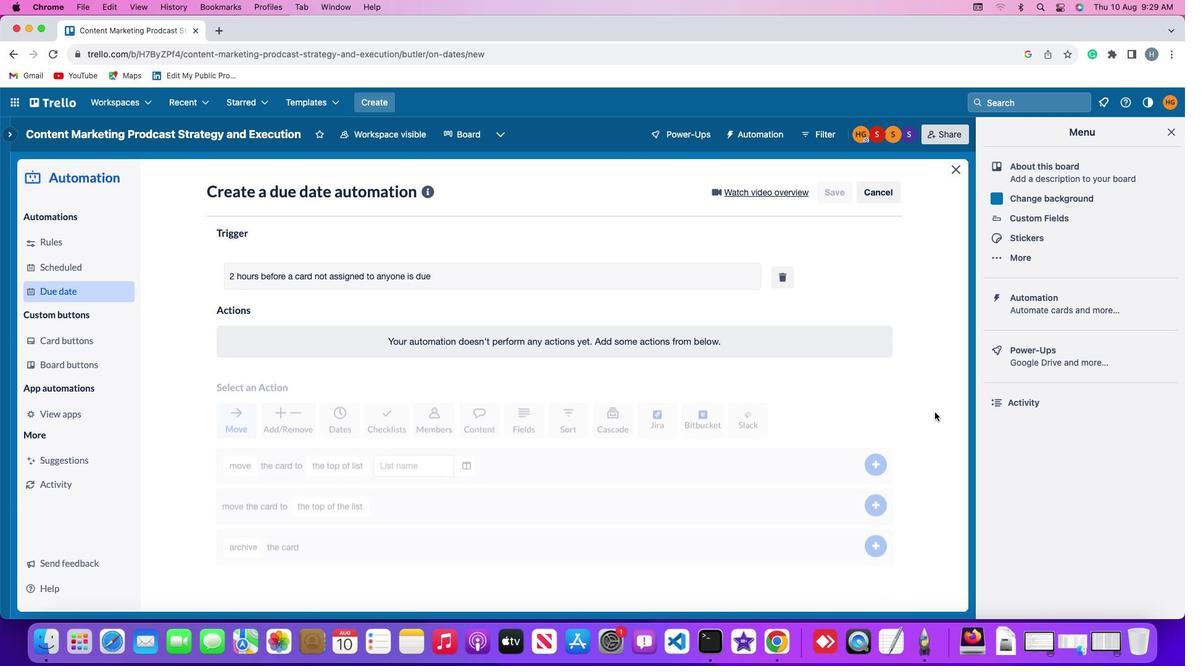 
